 Task: Add Belgioioso Shaved Parmesan Cheese Cup to the cart.
Action: Mouse moved to (899, 327)
Screenshot: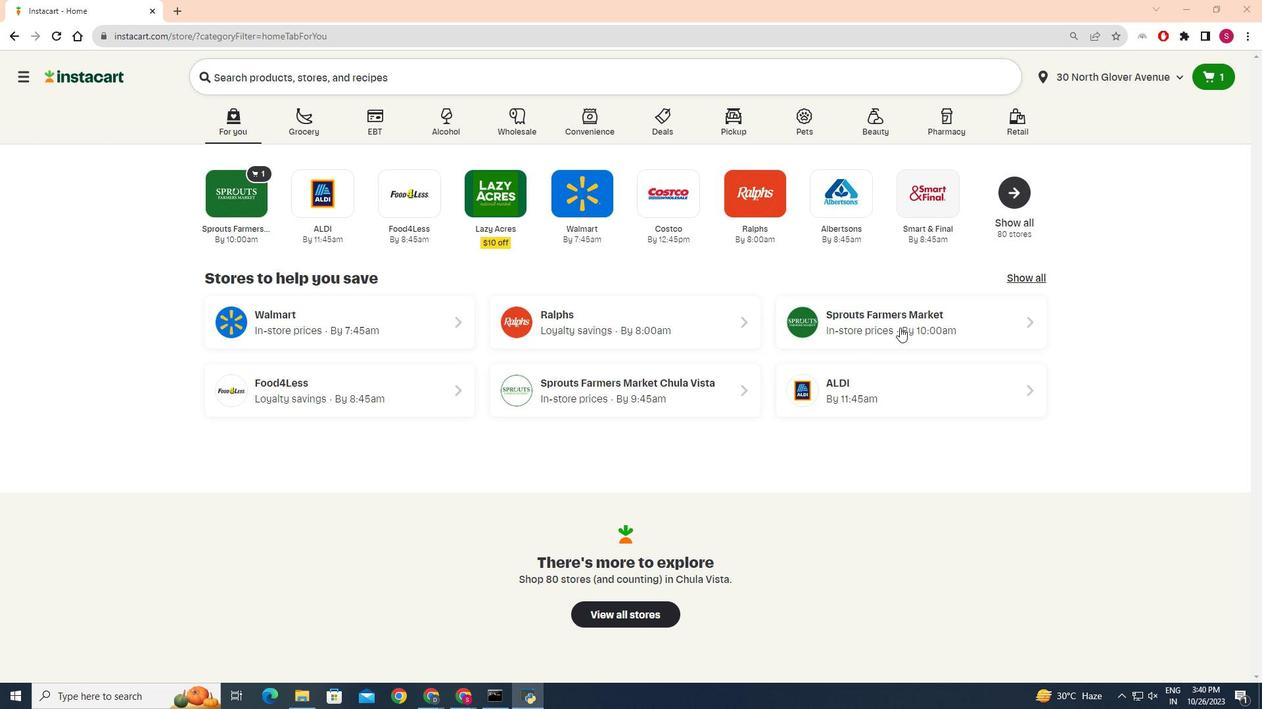 
Action: Mouse pressed left at (899, 327)
Screenshot: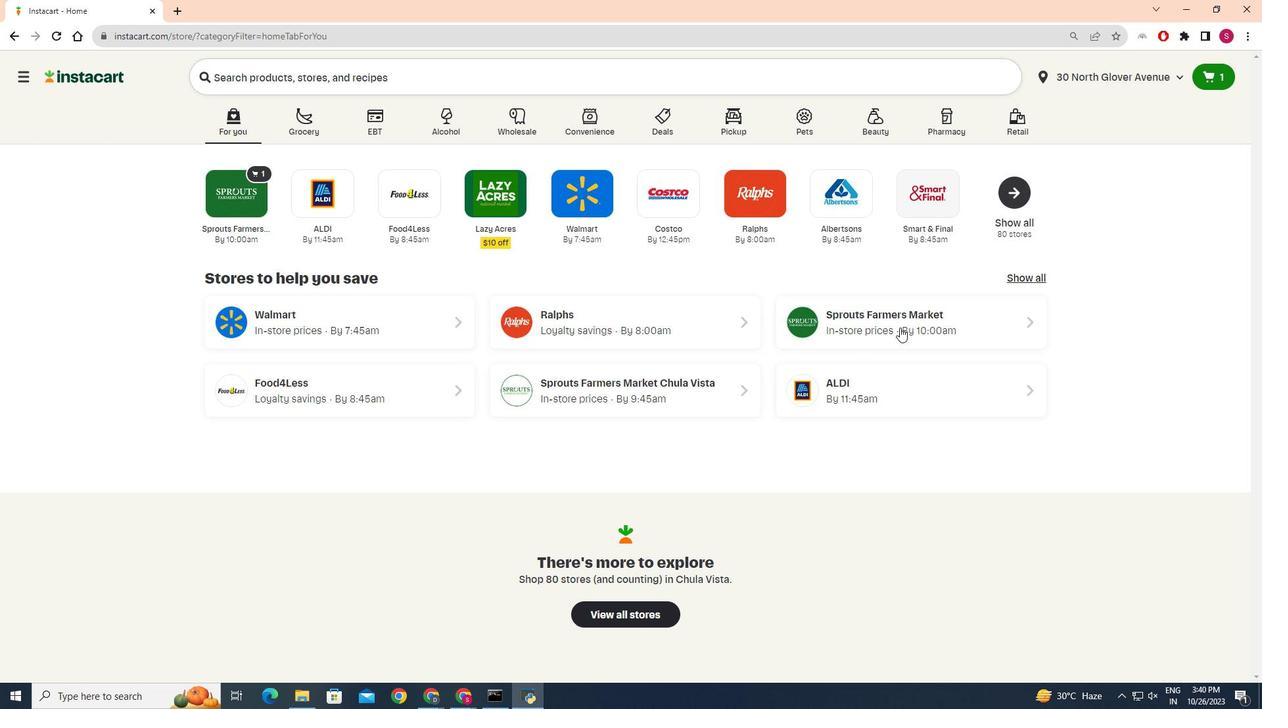 
Action: Mouse moved to (47, 553)
Screenshot: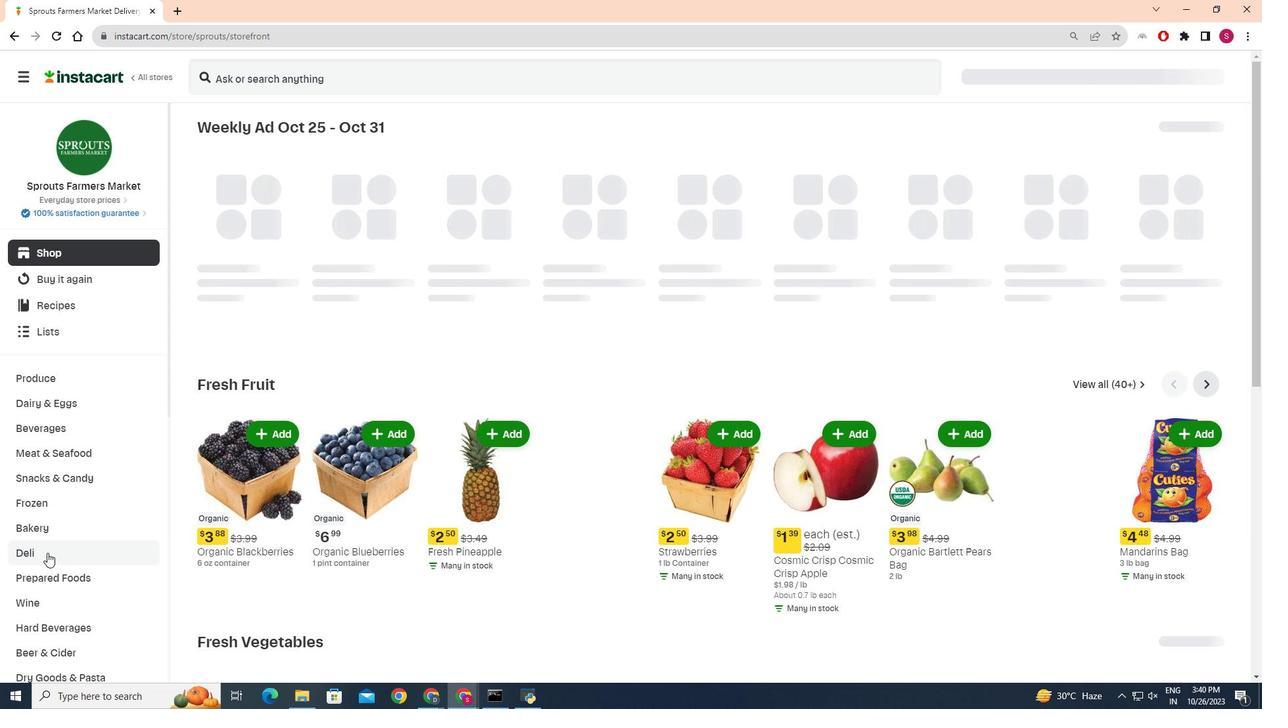 
Action: Mouse pressed left at (47, 553)
Screenshot: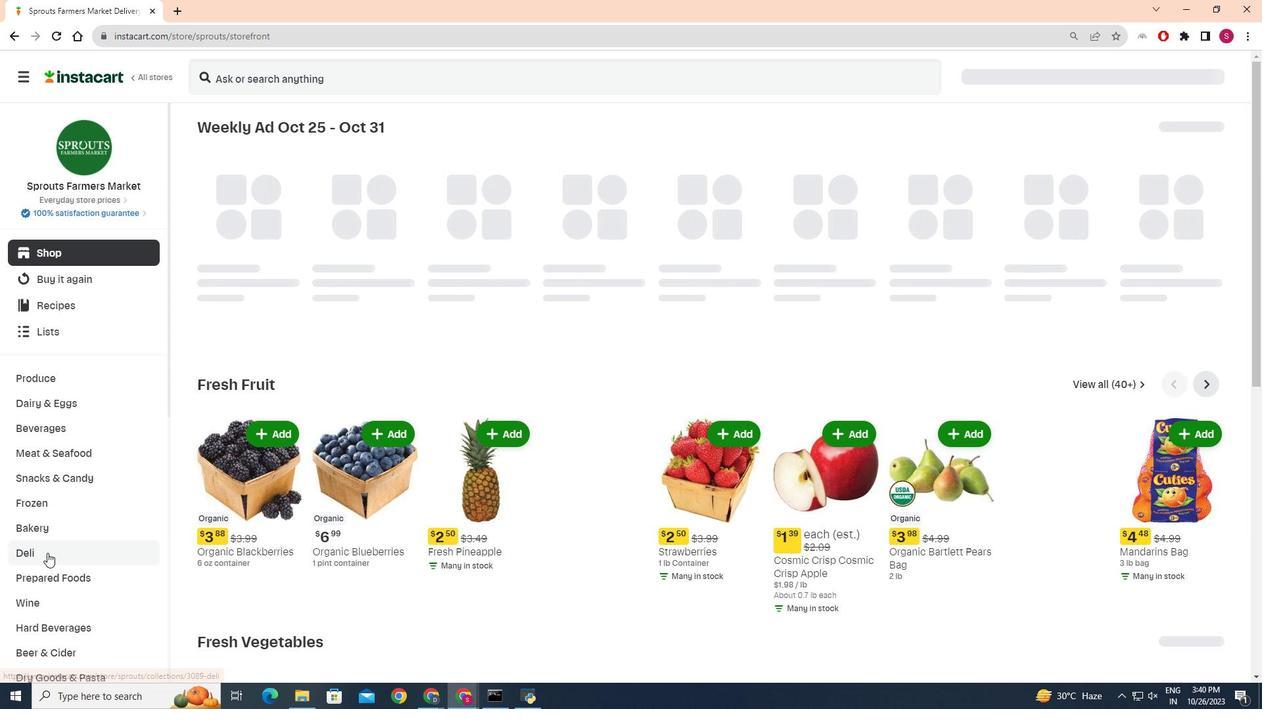 
Action: Mouse moved to (340, 160)
Screenshot: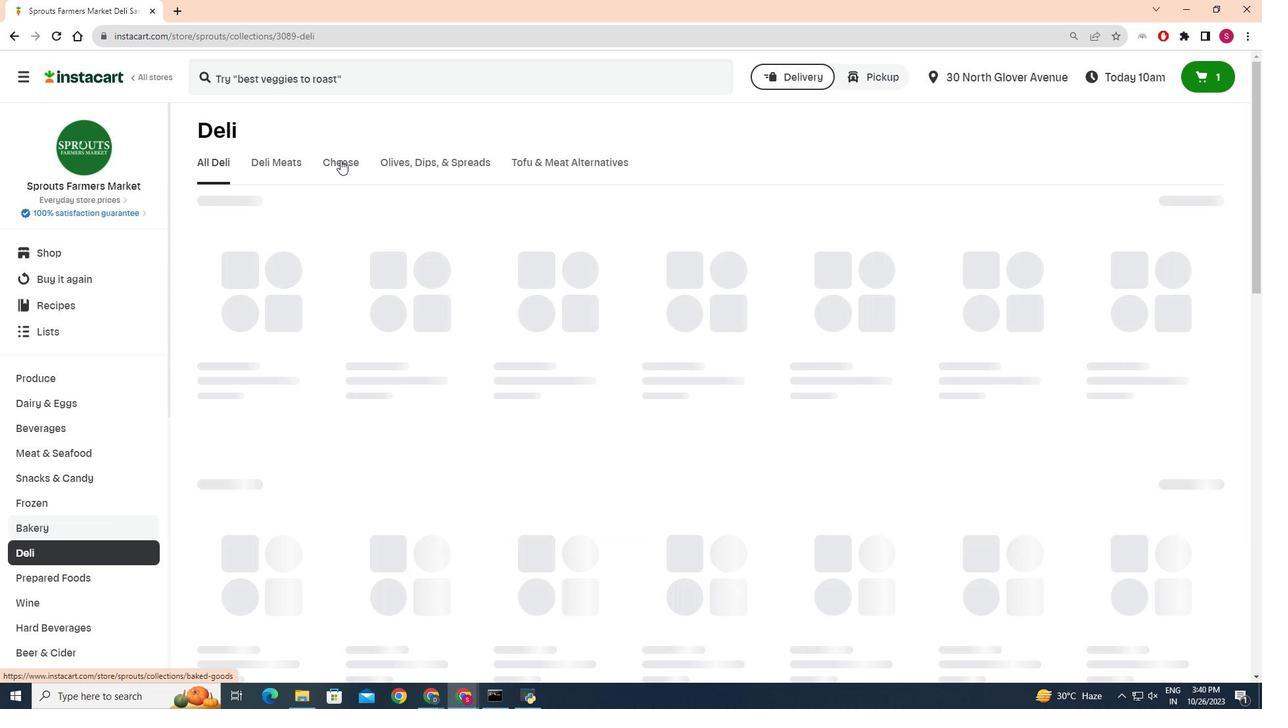 
Action: Mouse pressed left at (340, 160)
Screenshot: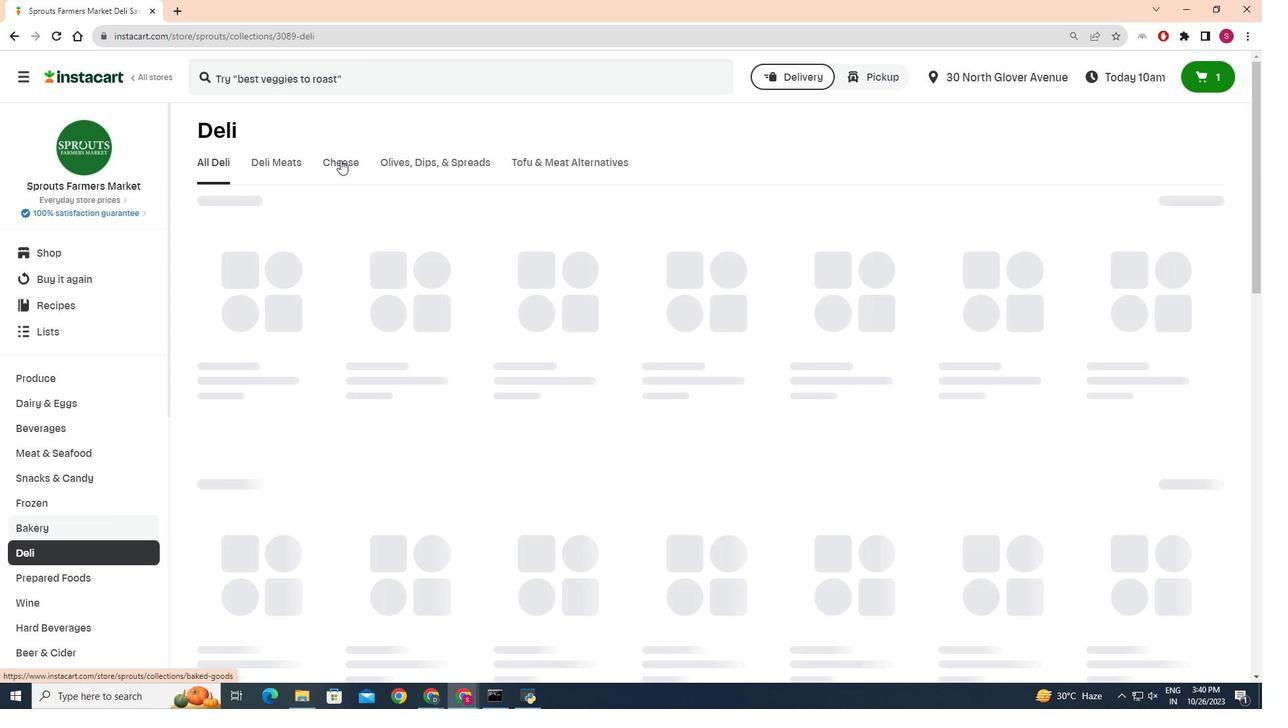 
Action: Mouse moved to (659, 222)
Screenshot: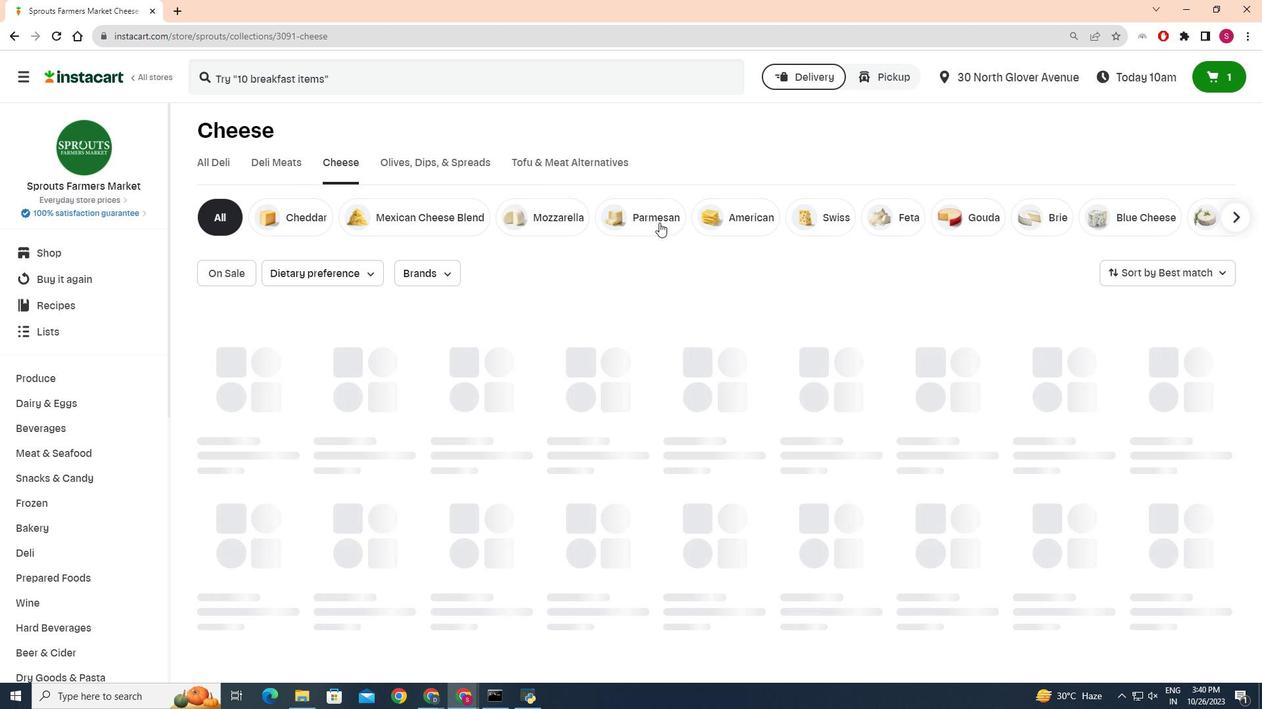 
Action: Mouse pressed left at (659, 222)
Screenshot: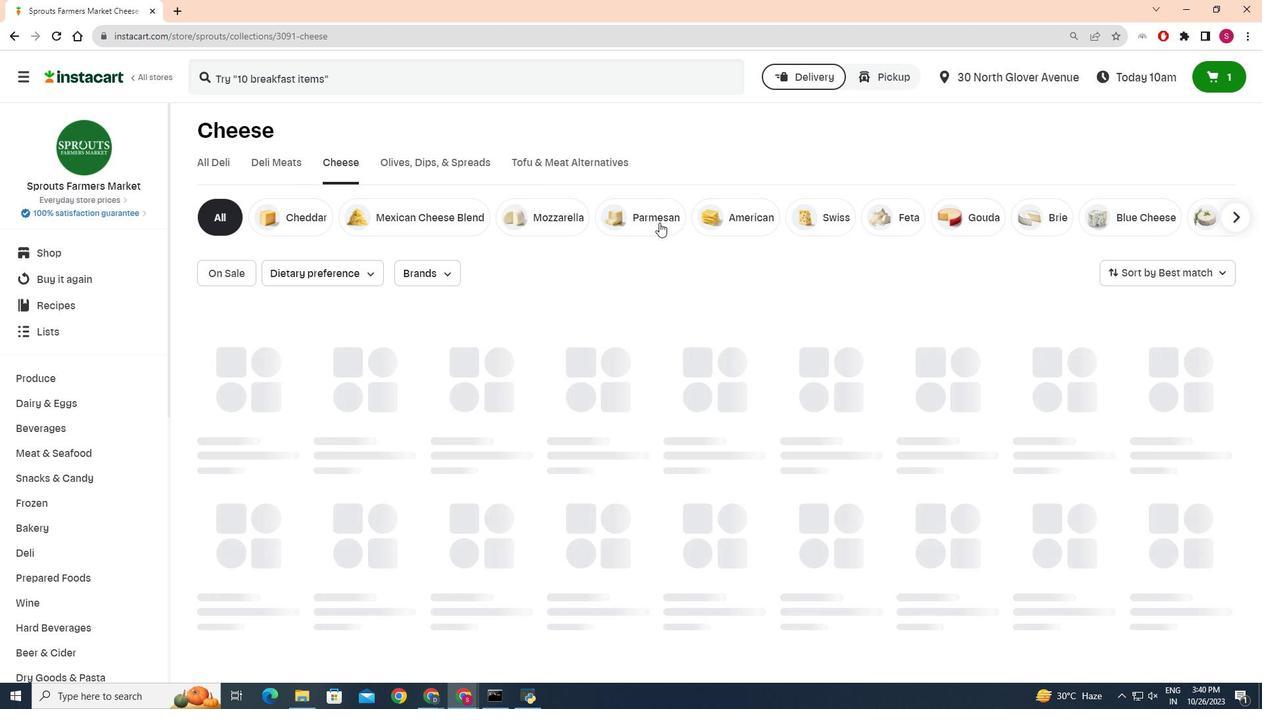 
Action: Mouse moved to (659, 223)
Screenshot: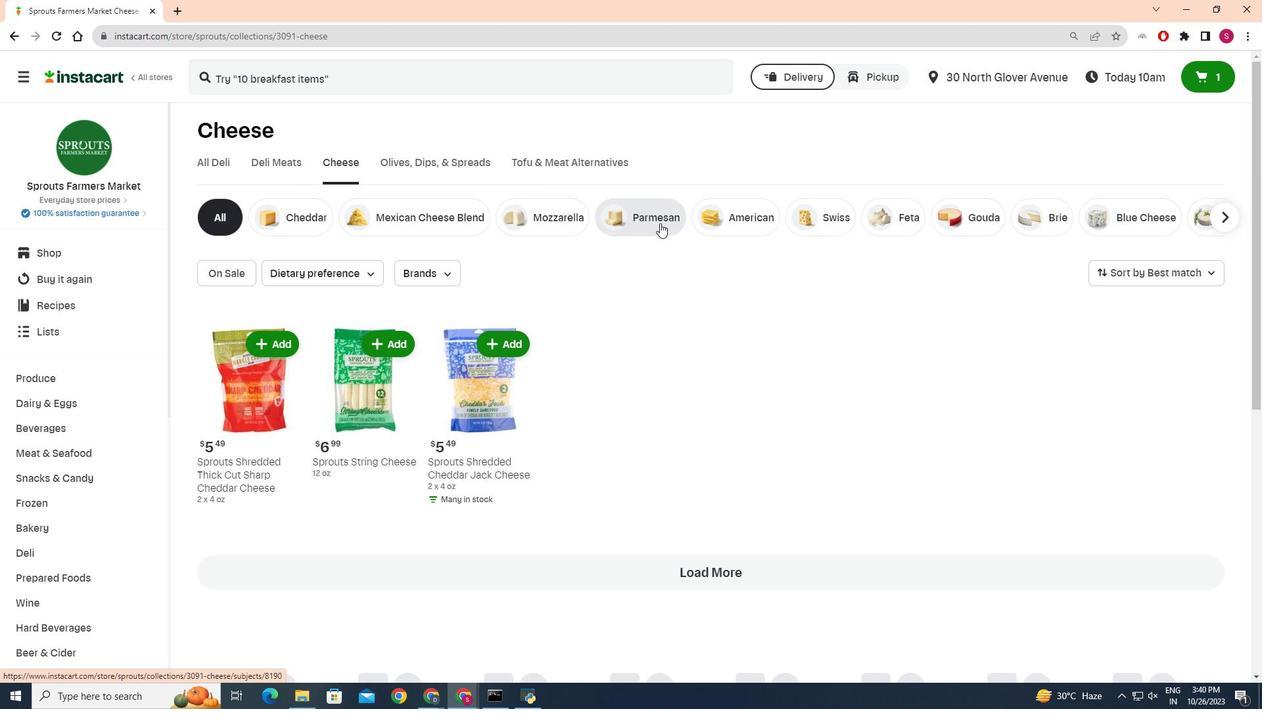 
Action: Mouse pressed left at (659, 223)
Screenshot: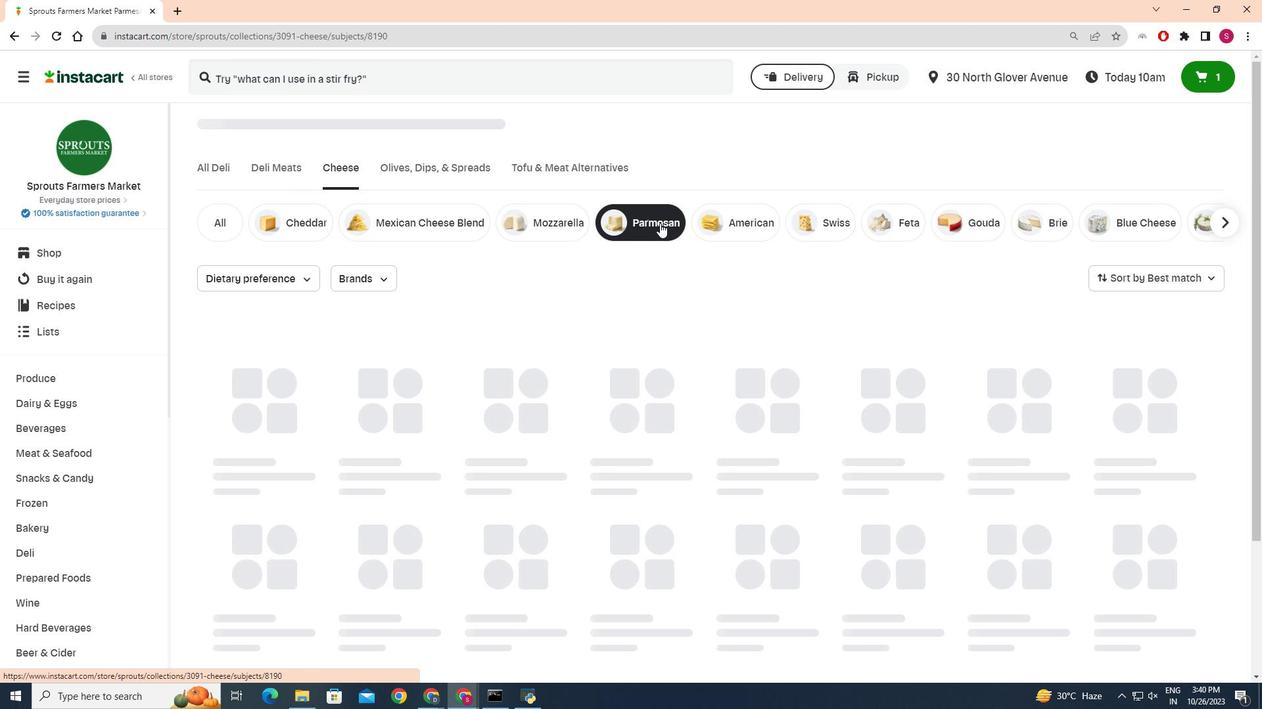 
Action: Mouse moved to (859, 342)
Screenshot: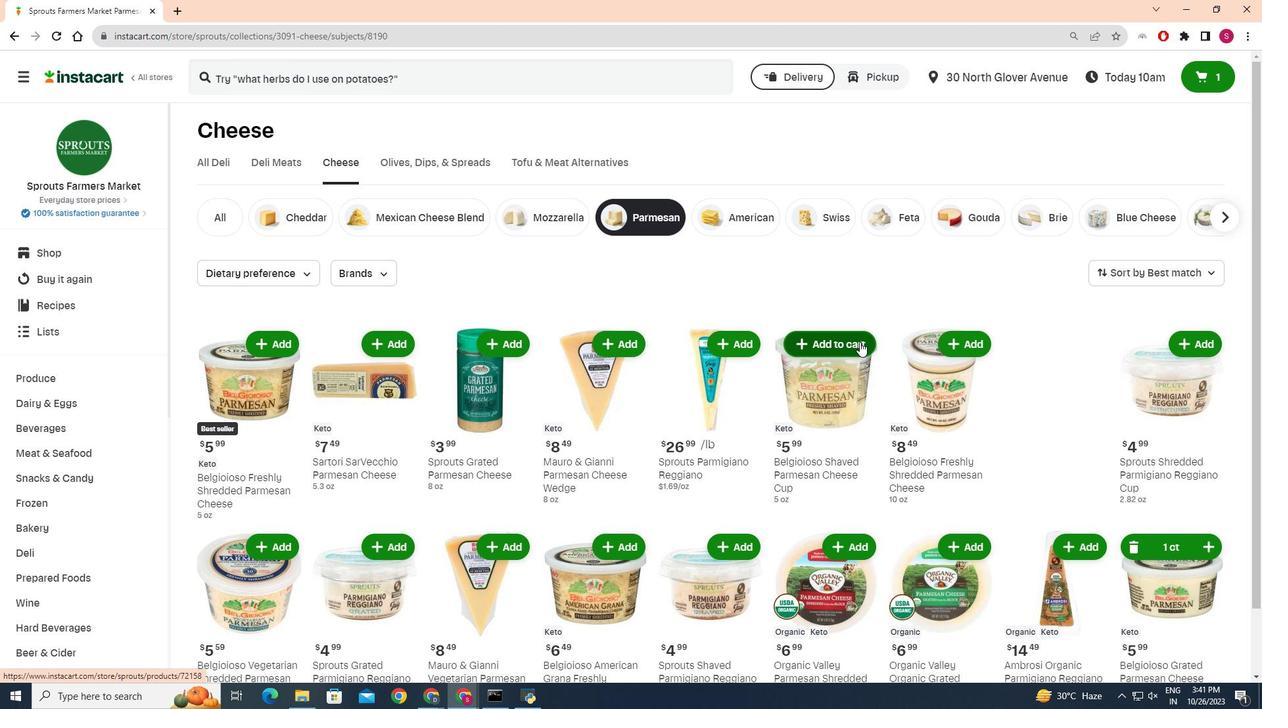 
Action: Mouse pressed left at (859, 342)
Screenshot: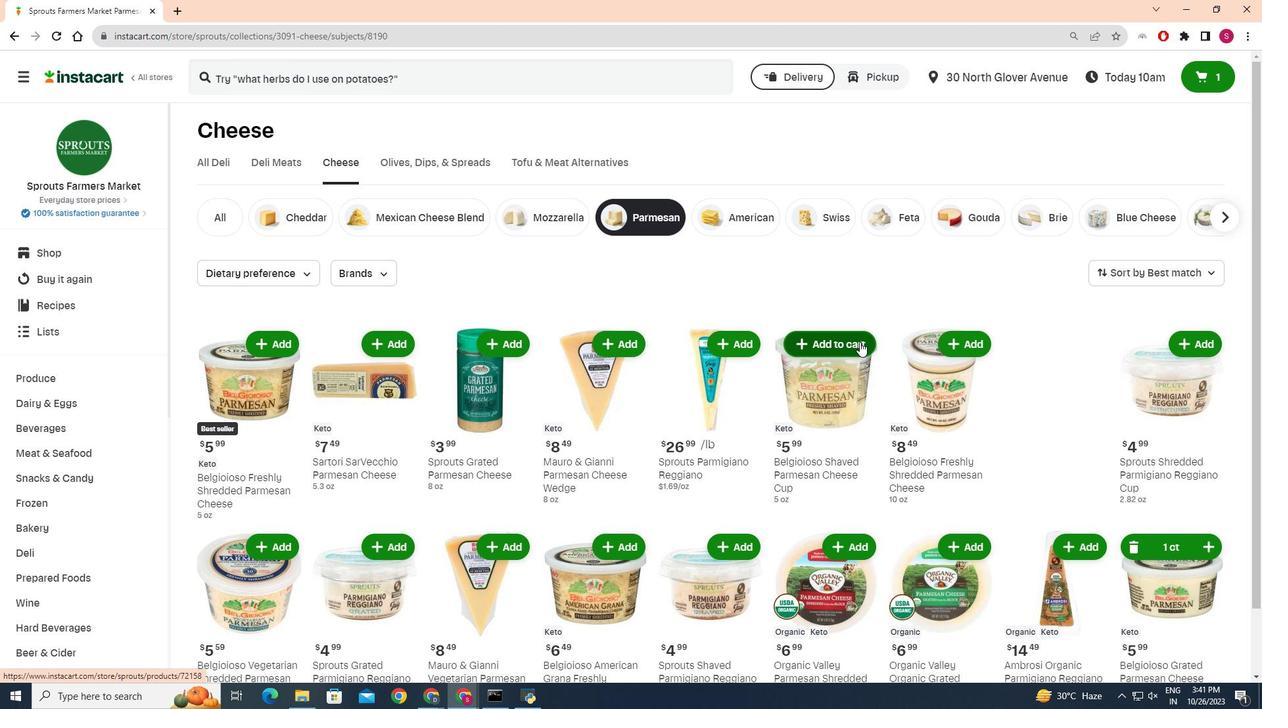 
Action: Mouse moved to (849, 289)
Screenshot: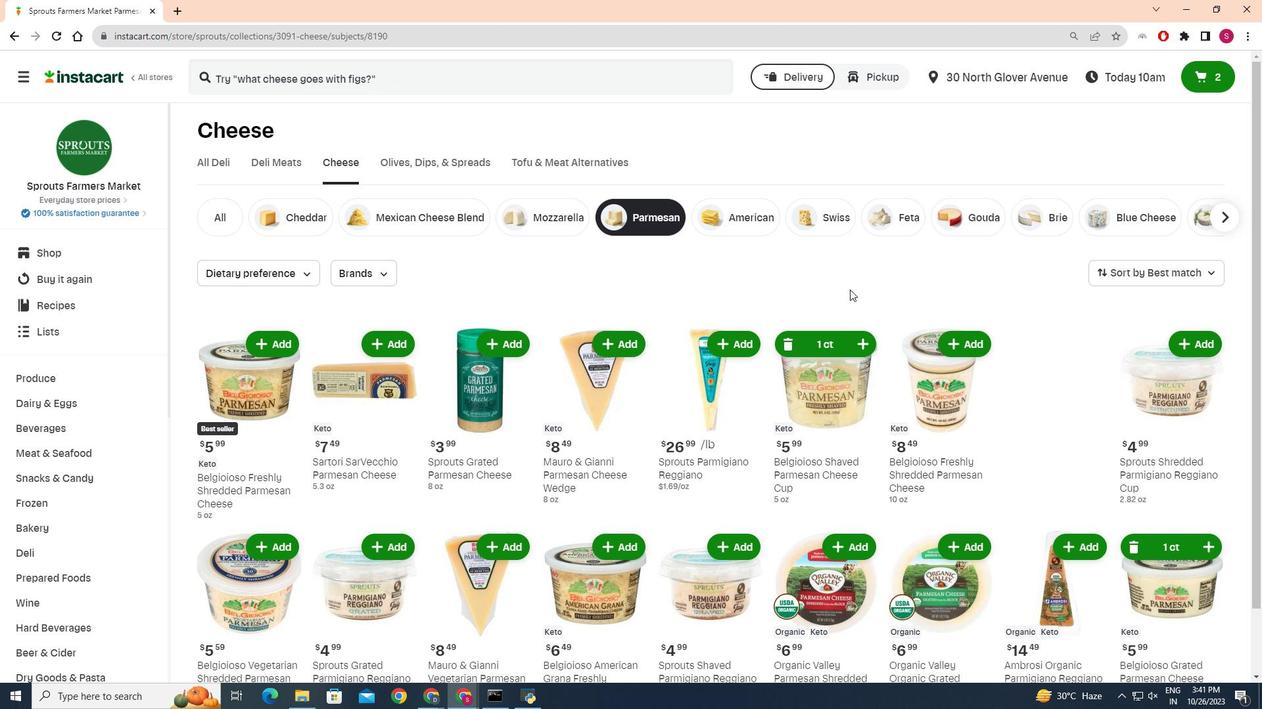 
